 Task: Look for properties with 8 bathrooms.
Action: Mouse moved to (1121, 174)
Screenshot: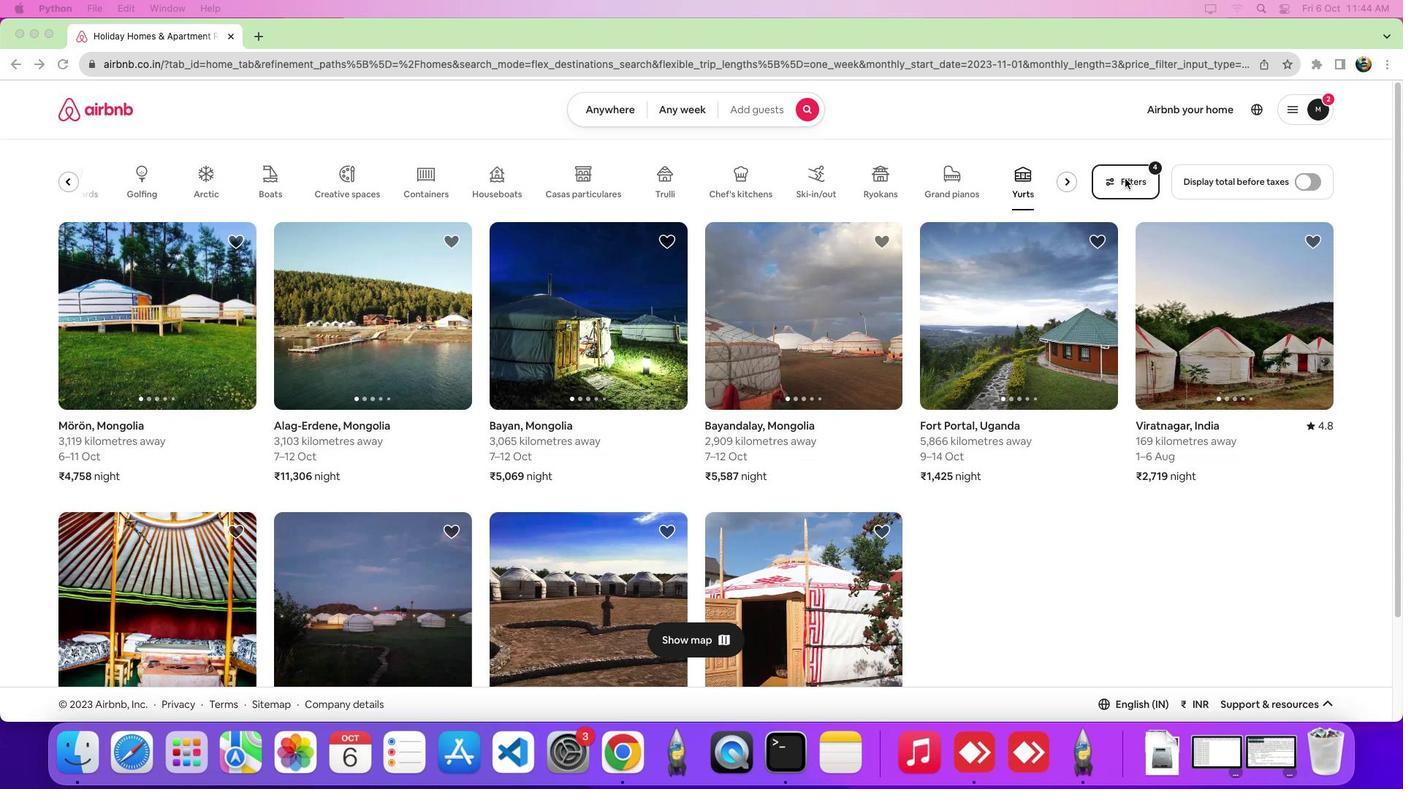 
Action: Mouse pressed left at (1121, 174)
Screenshot: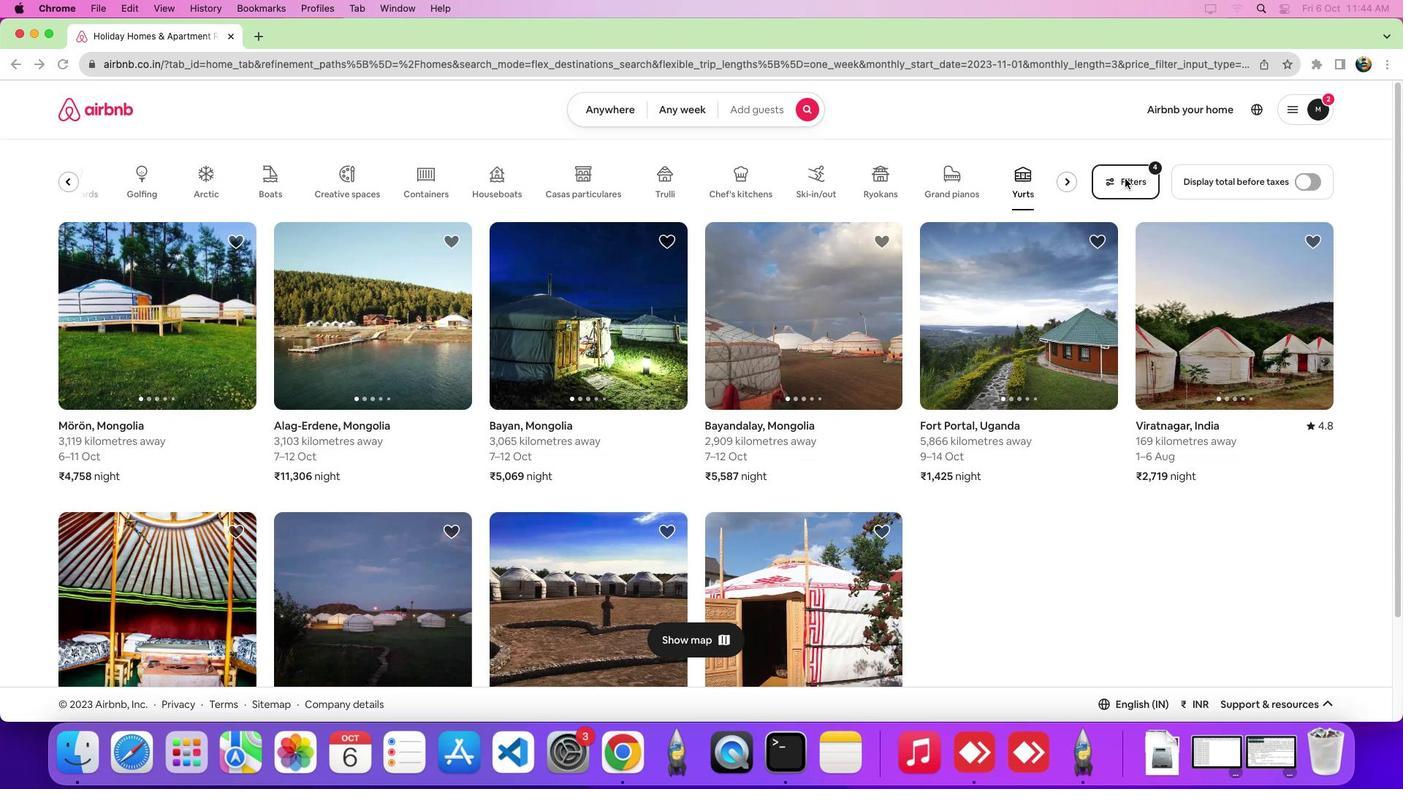 
Action: Mouse pressed left at (1121, 174)
Screenshot: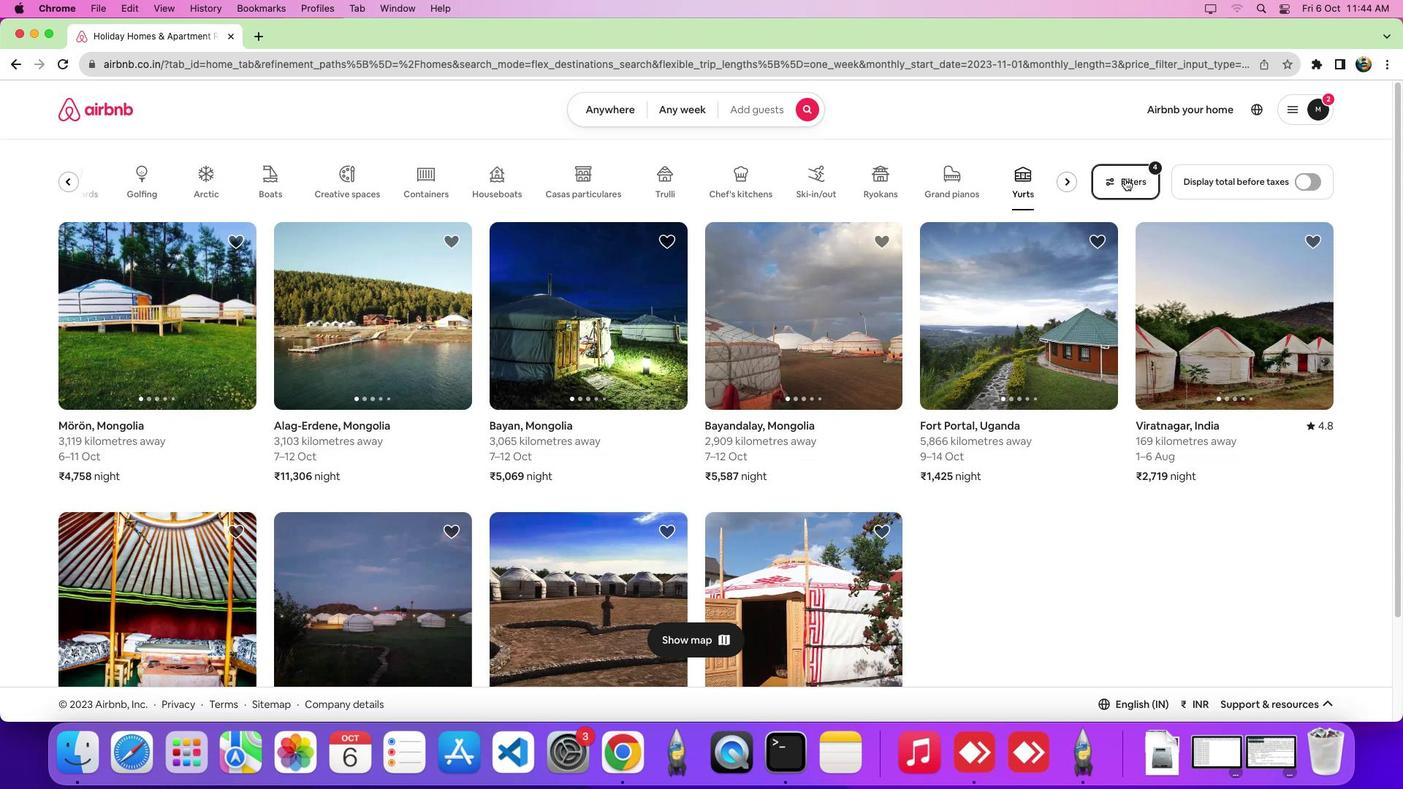 
Action: Mouse moved to (541, 244)
Screenshot: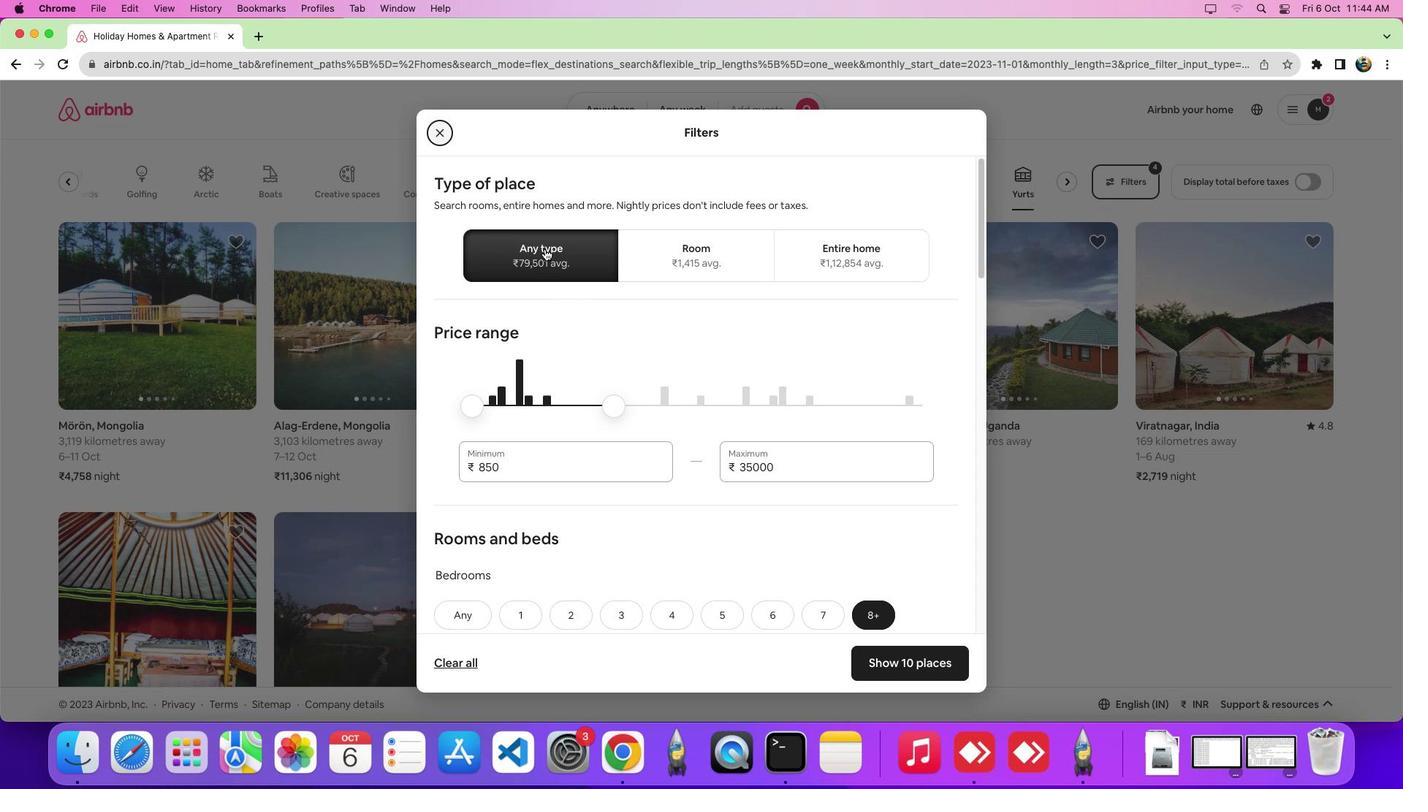 
Action: Mouse pressed left at (541, 244)
Screenshot: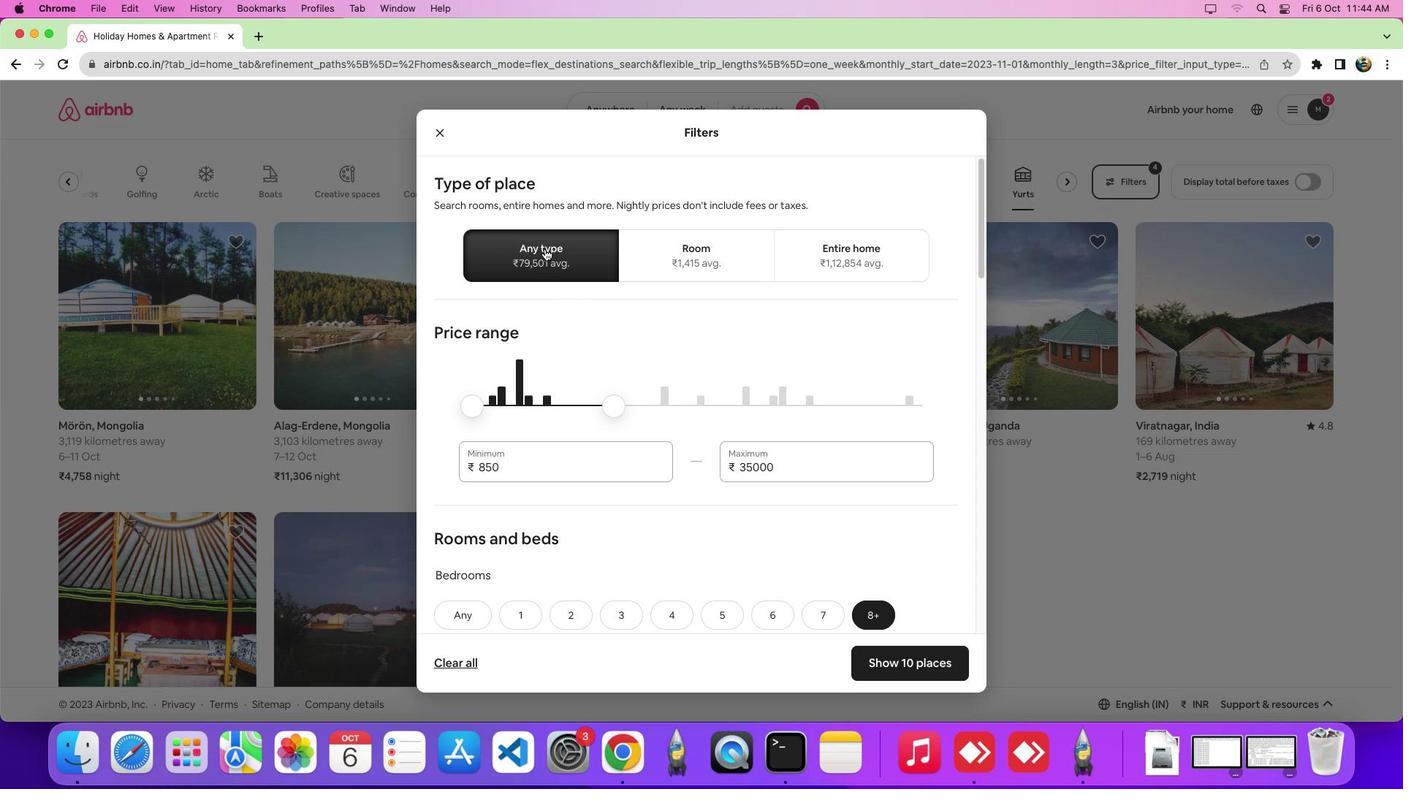 
Action: Mouse moved to (677, 452)
Screenshot: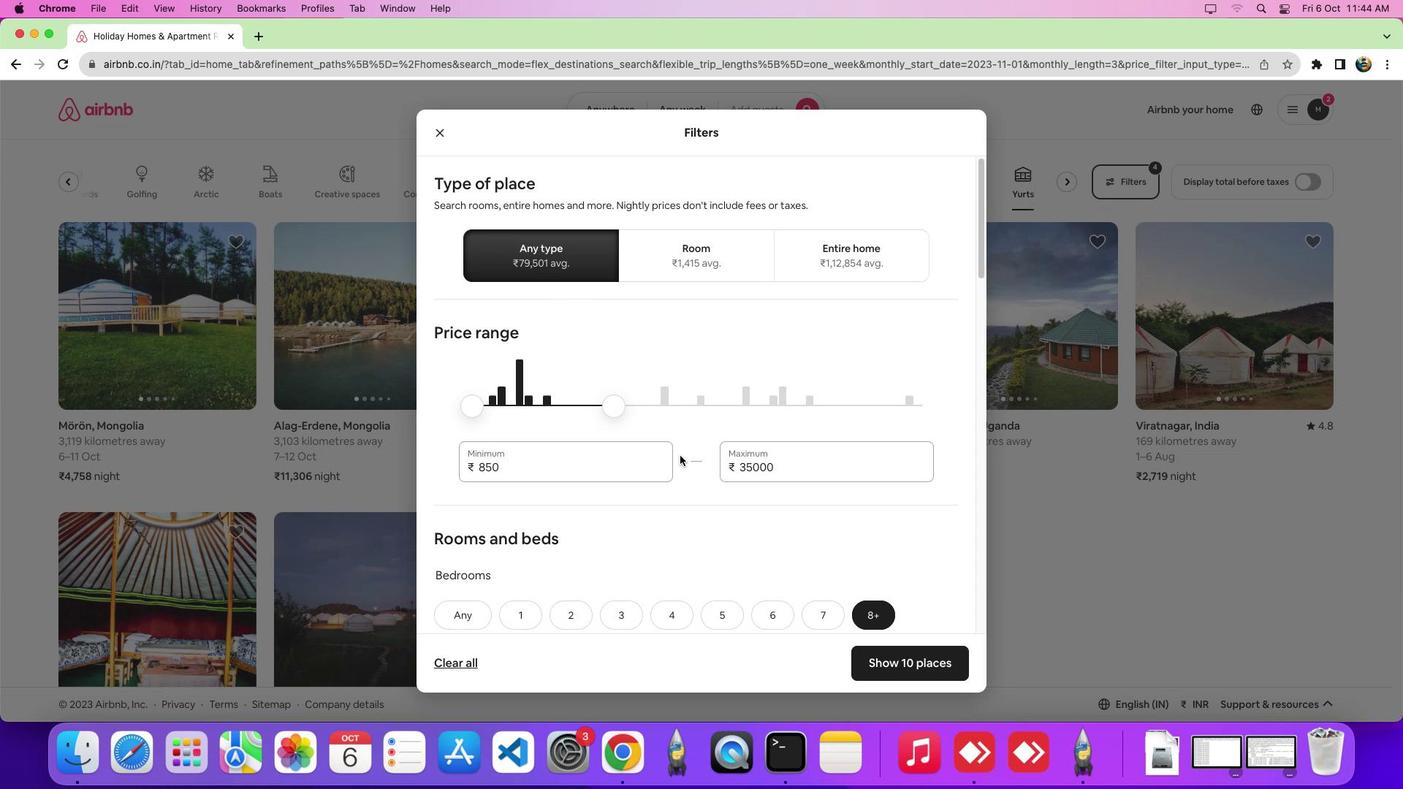 
Action: Mouse scrolled (677, 452) with delta (-2, -3)
Screenshot: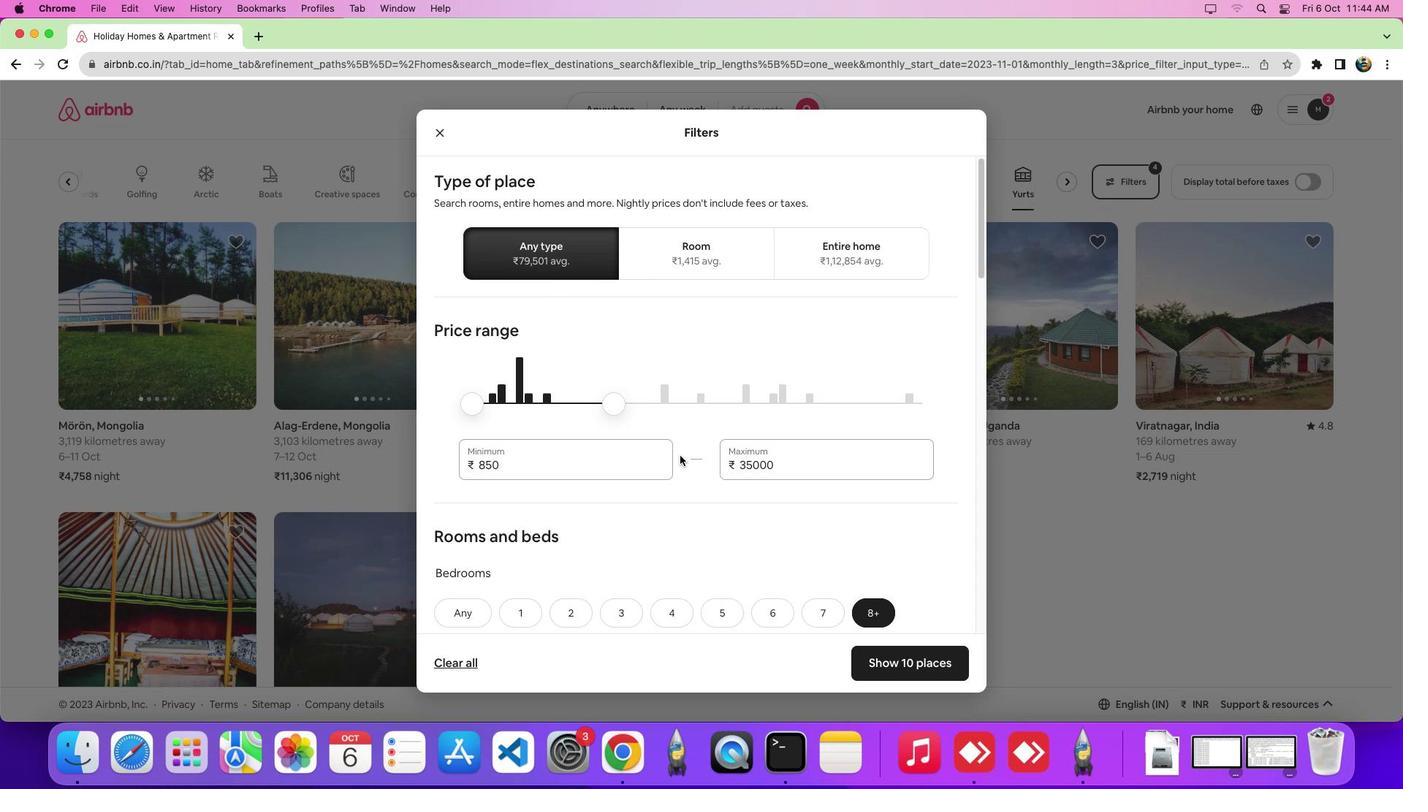 
Action: Mouse scrolled (677, 452) with delta (-2, -3)
Screenshot: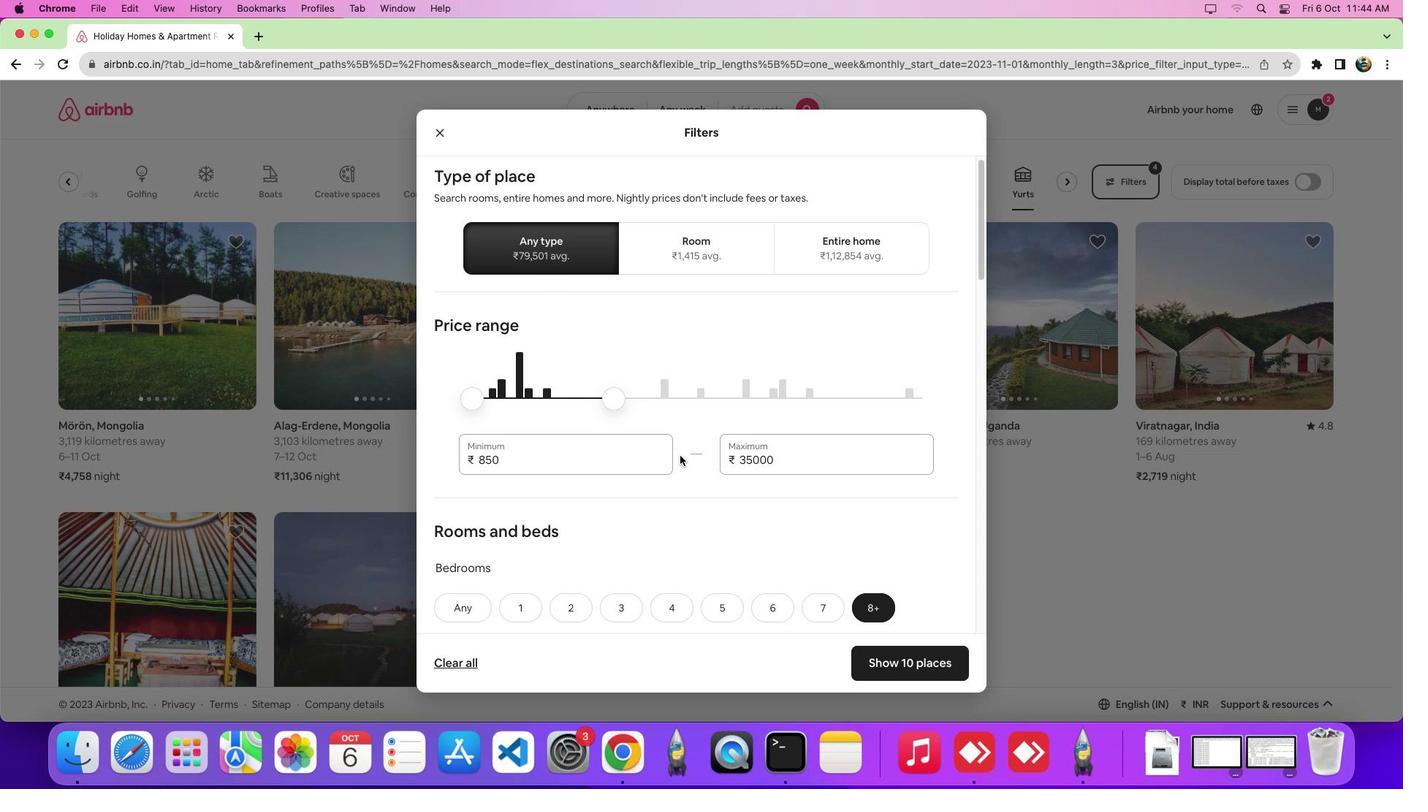 
Action: Mouse scrolled (677, 452) with delta (-2, -4)
Screenshot: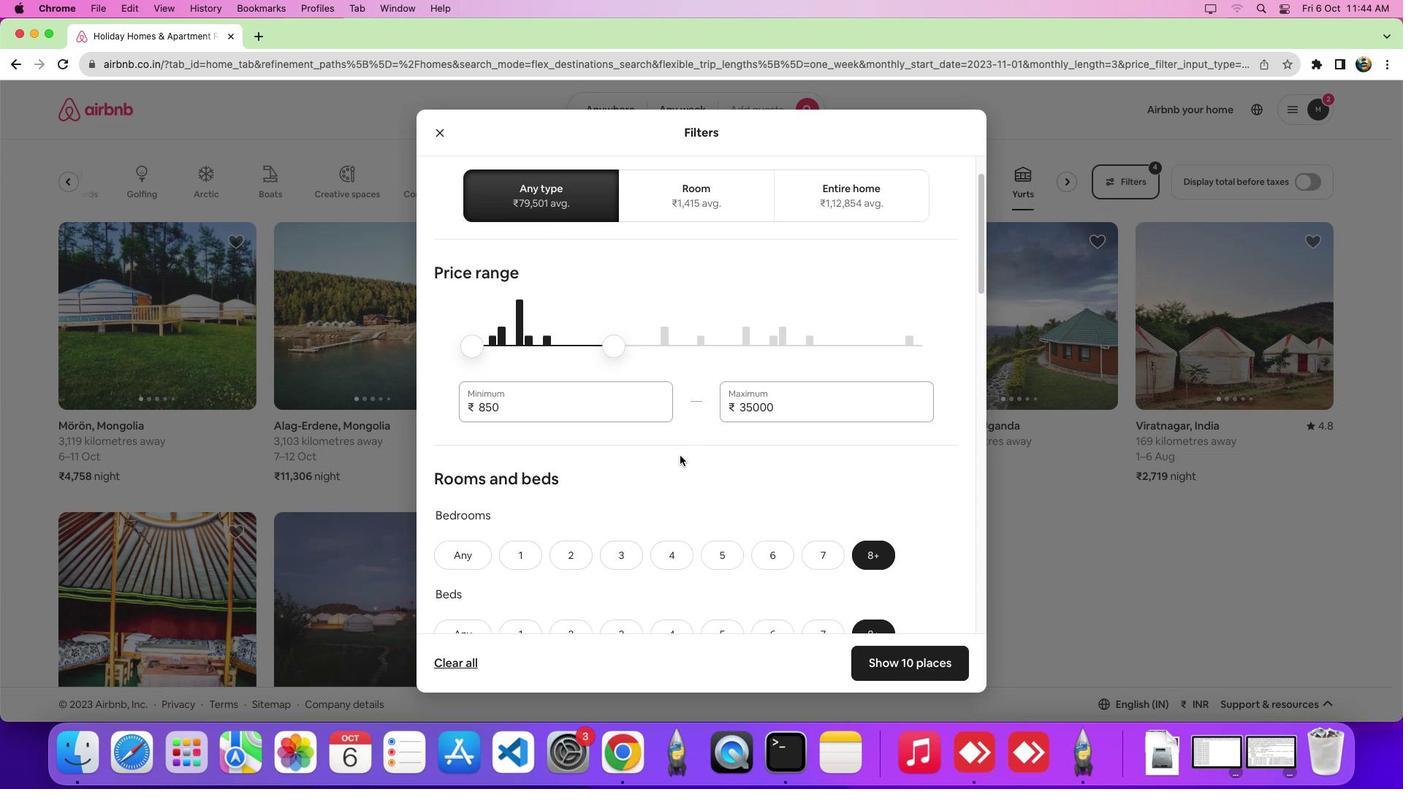 
Action: Mouse moved to (705, 464)
Screenshot: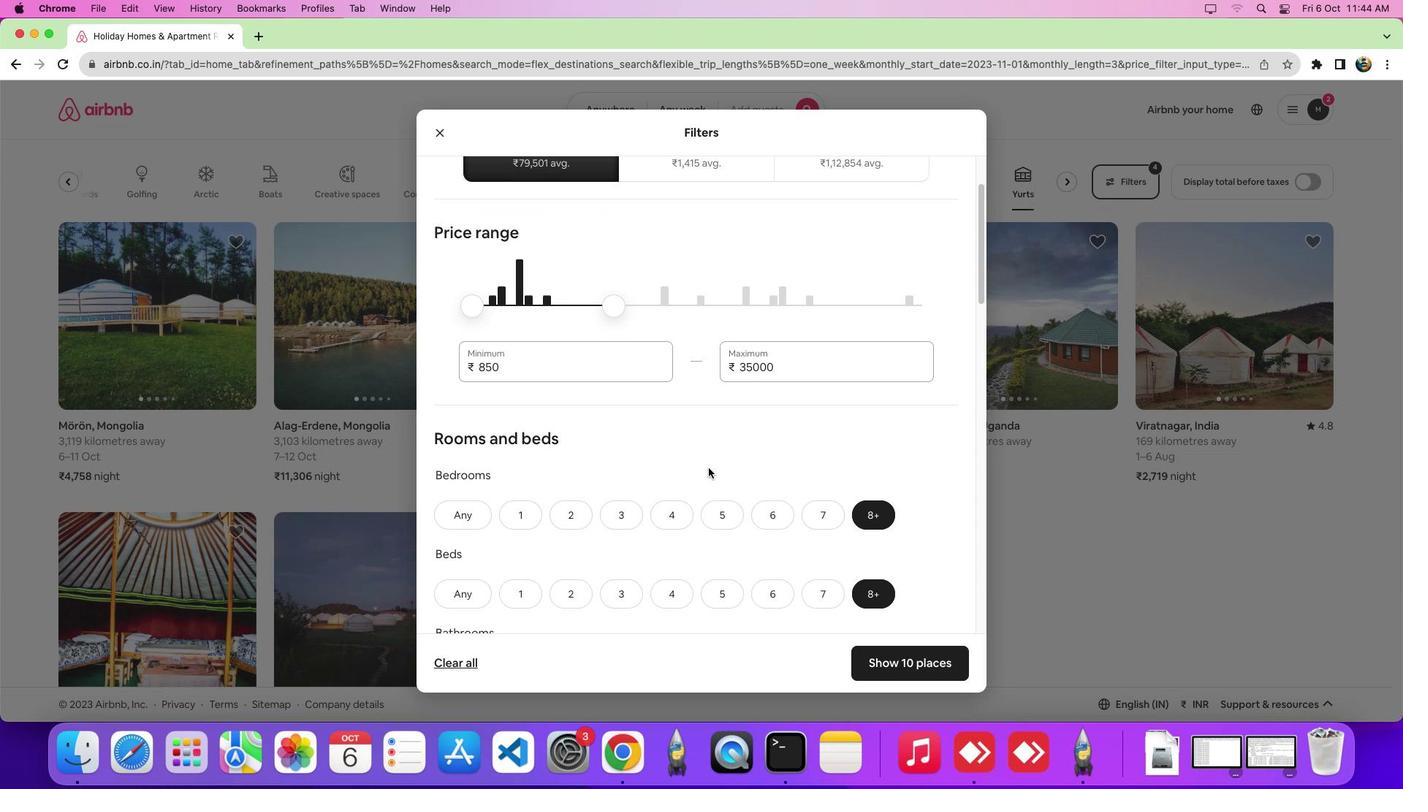 
Action: Mouse scrolled (705, 464) with delta (-2, -3)
Screenshot: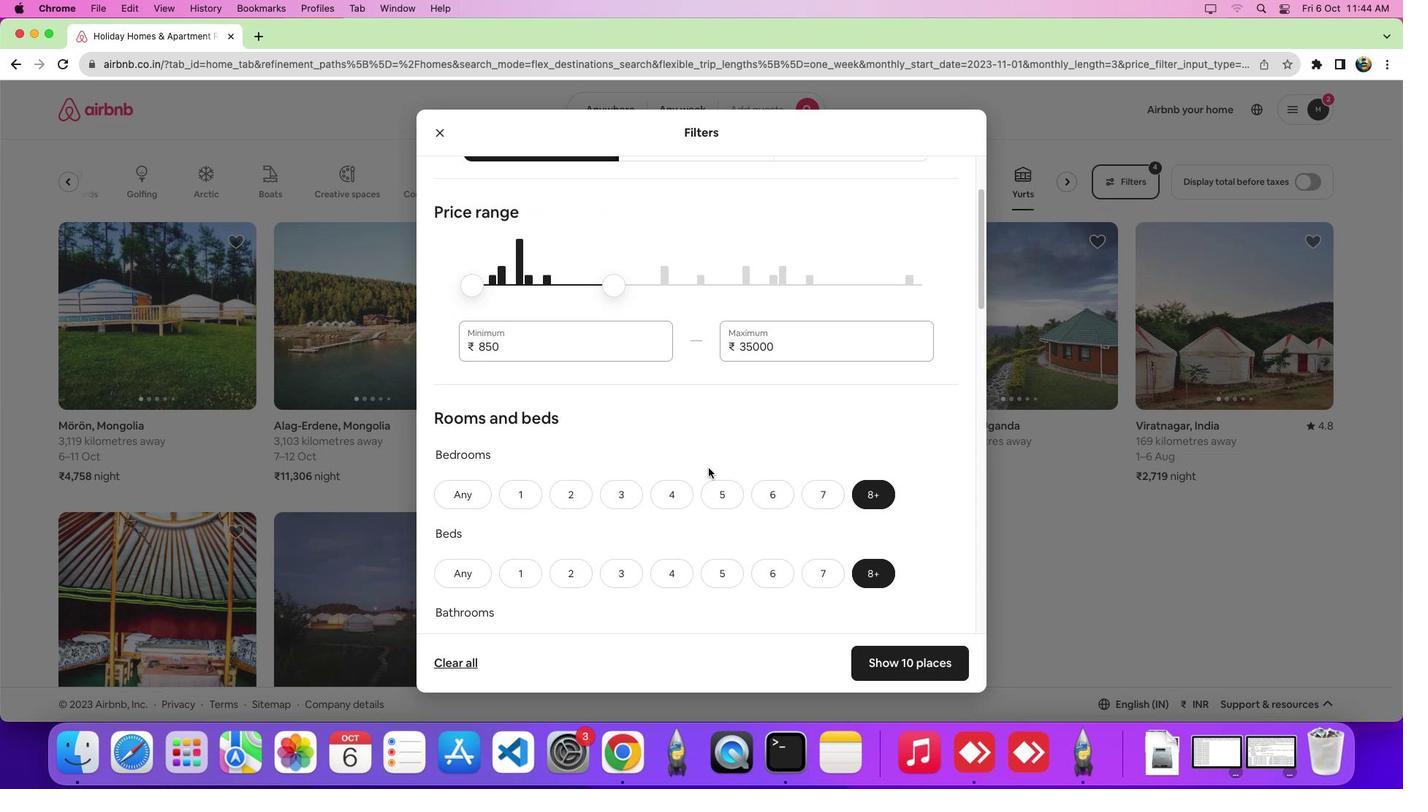 
Action: Mouse scrolled (705, 464) with delta (-2, -3)
Screenshot: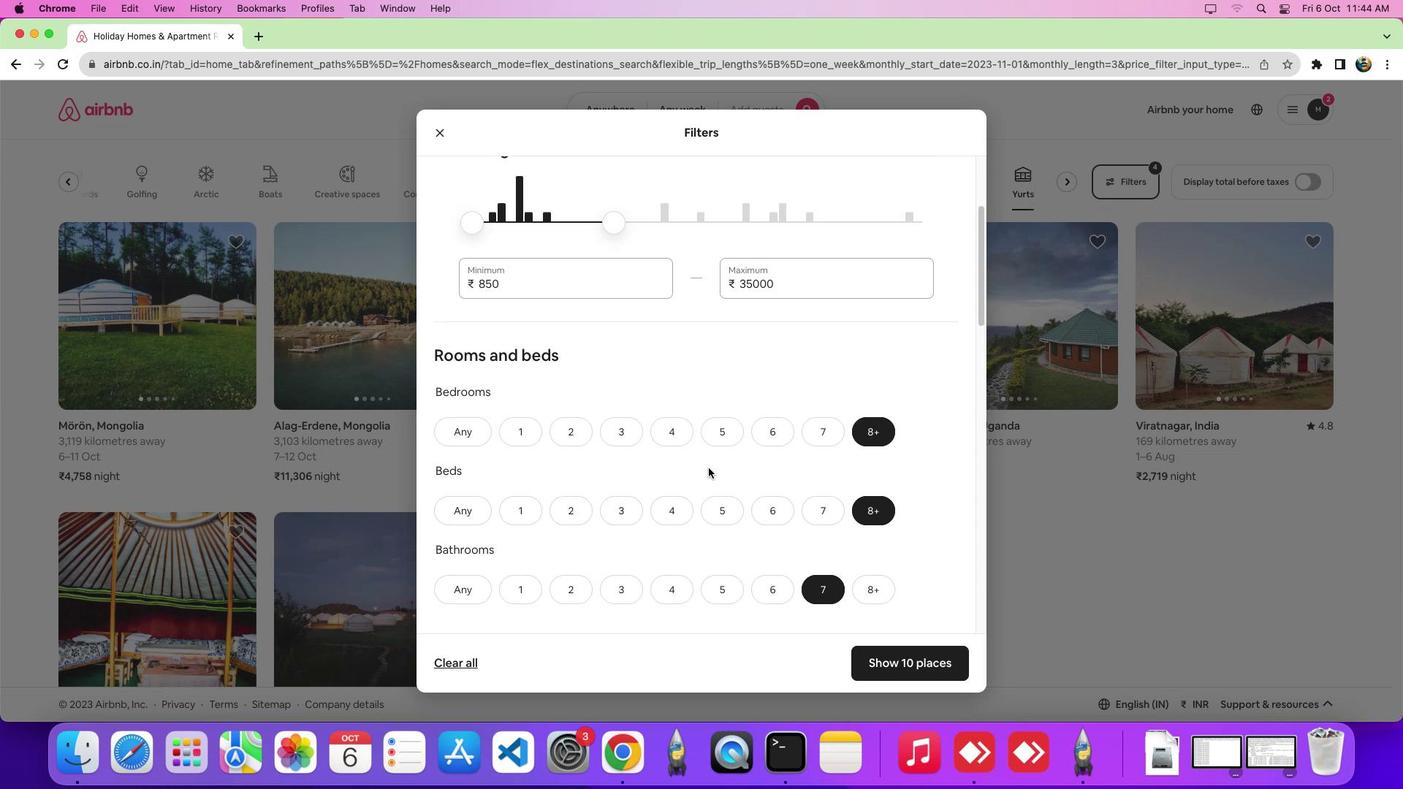
Action: Mouse moved to (705, 464)
Screenshot: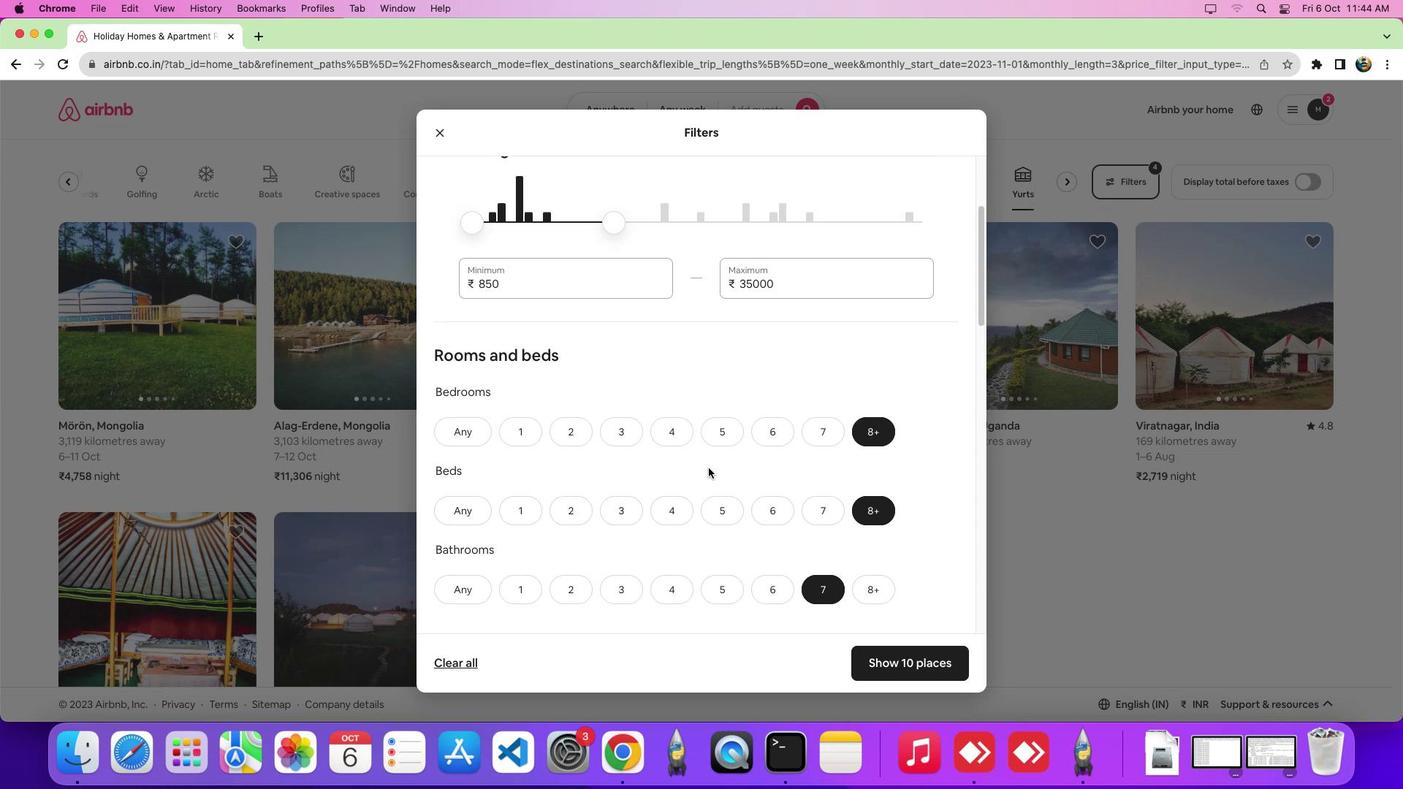 
Action: Mouse scrolled (705, 464) with delta (-2, -7)
Screenshot: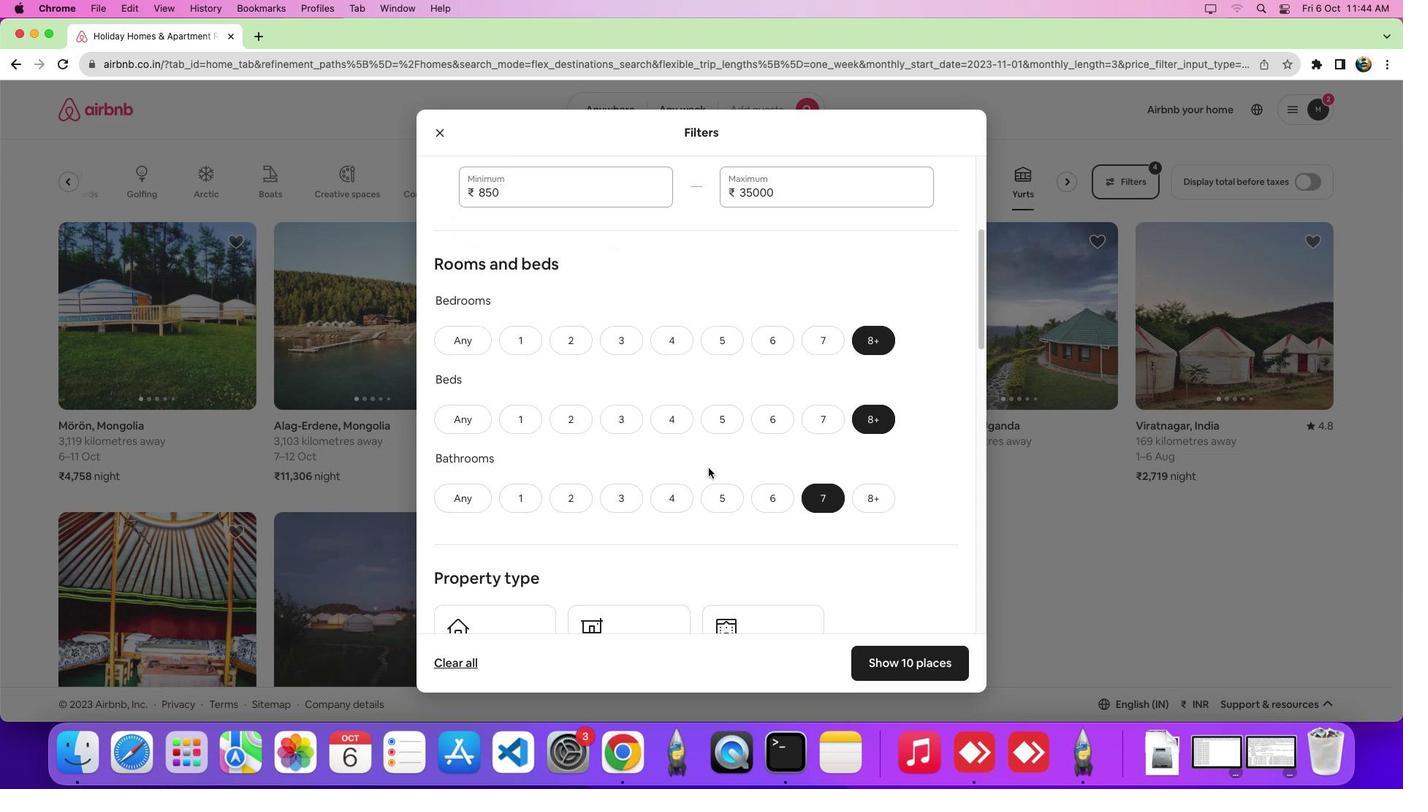 
Action: Mouse moved to (877, 419)
Screenshot: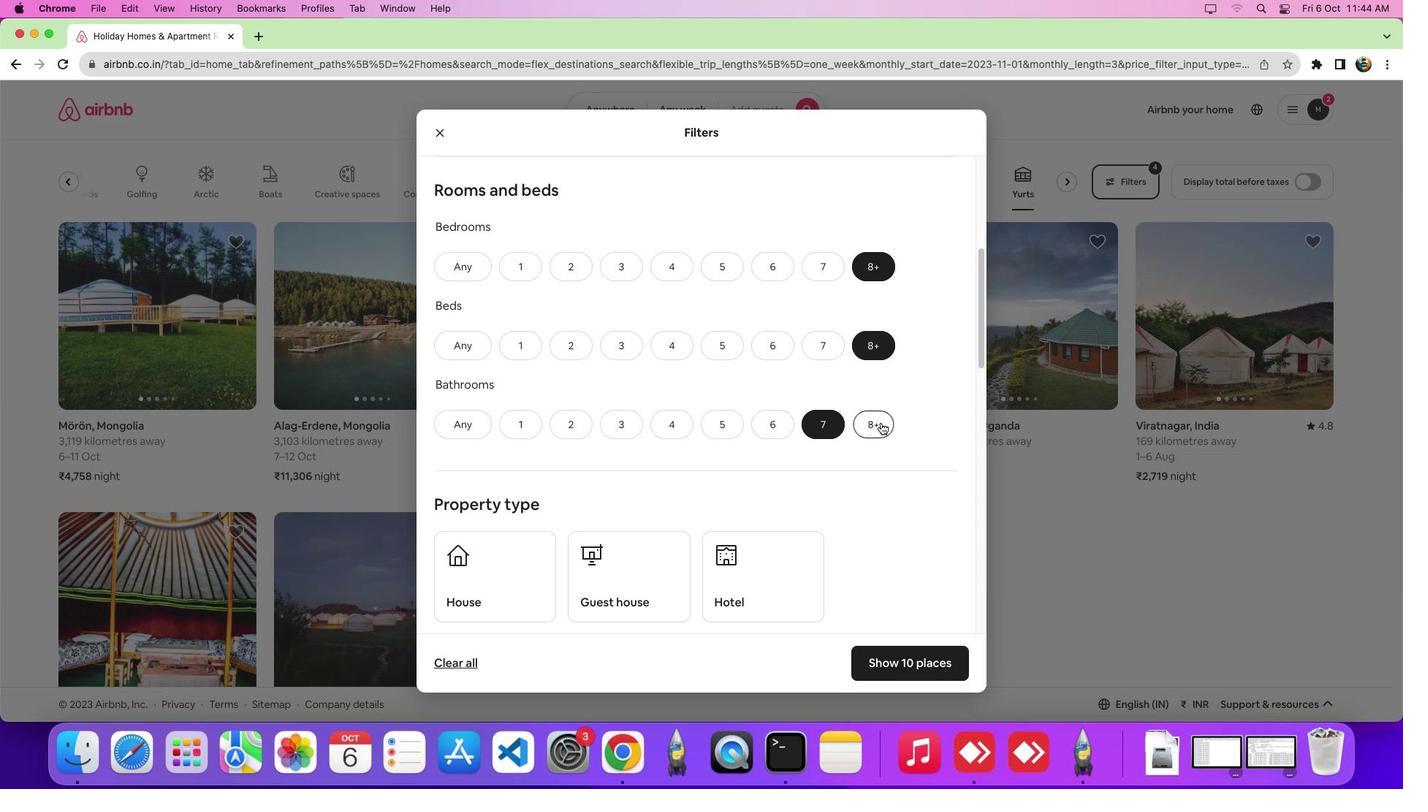 
Action: Mouse pressed left at (877, 419)
Screenshot: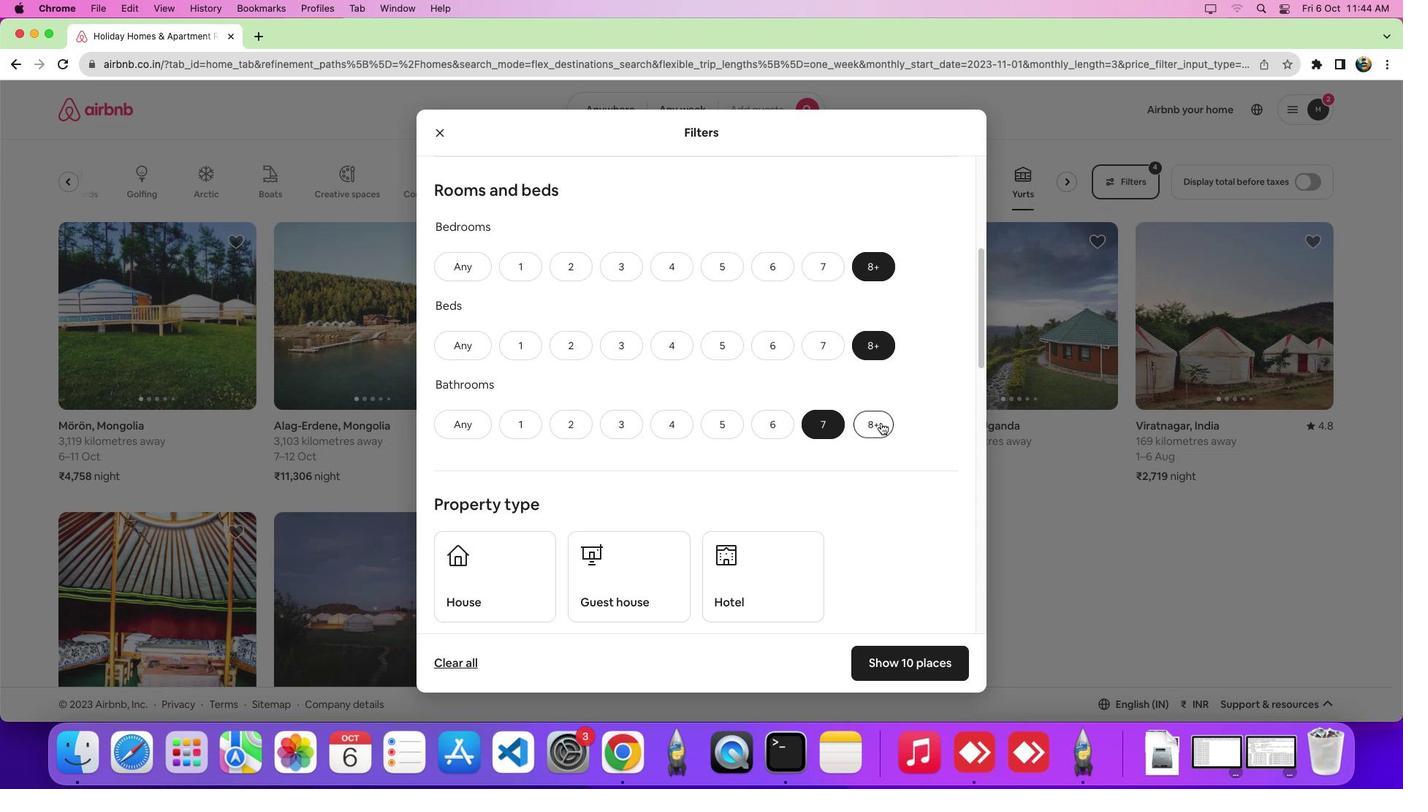 
Action: Mouse moved to (908, 661)
Screenshot: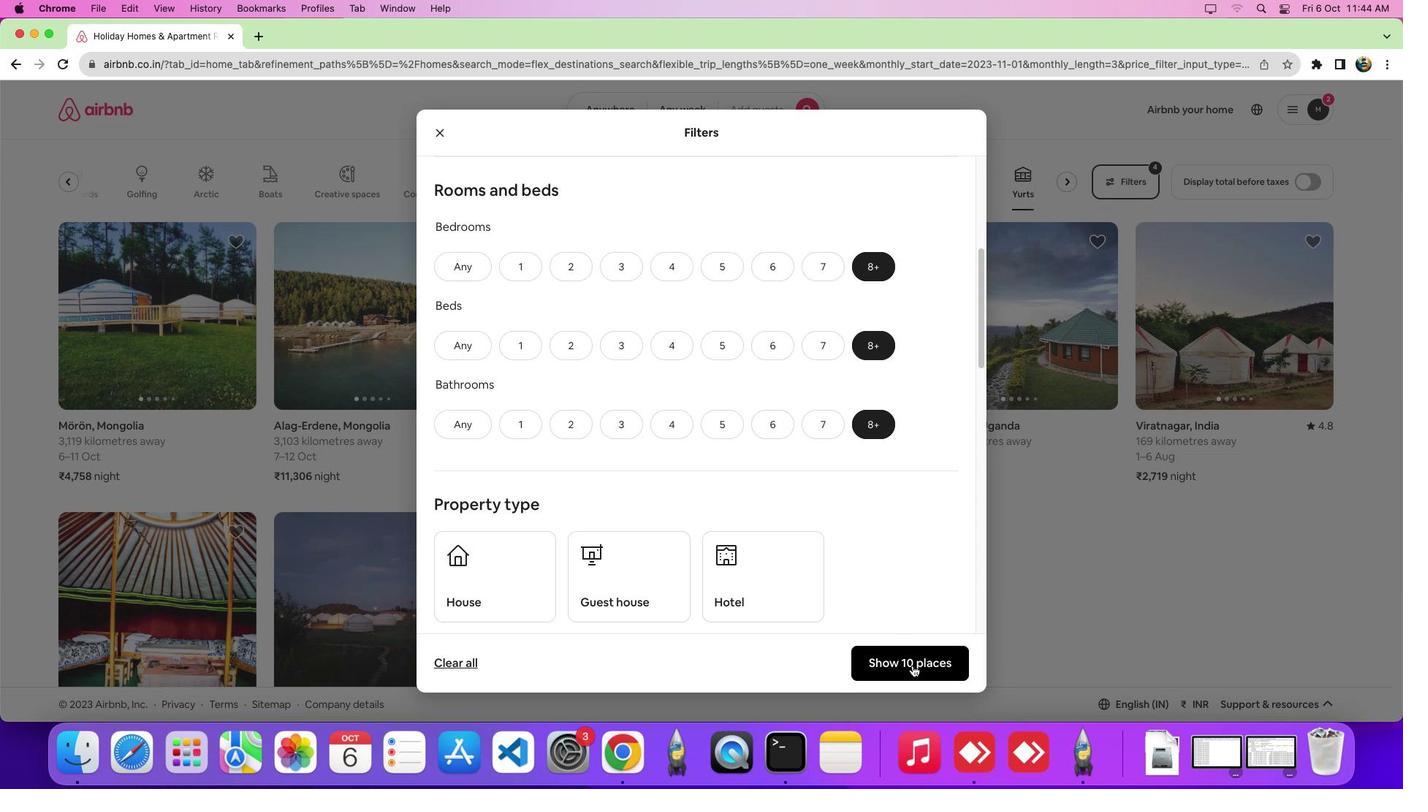 
Action: Mouse pressed left at (908, 661)
Screenshot: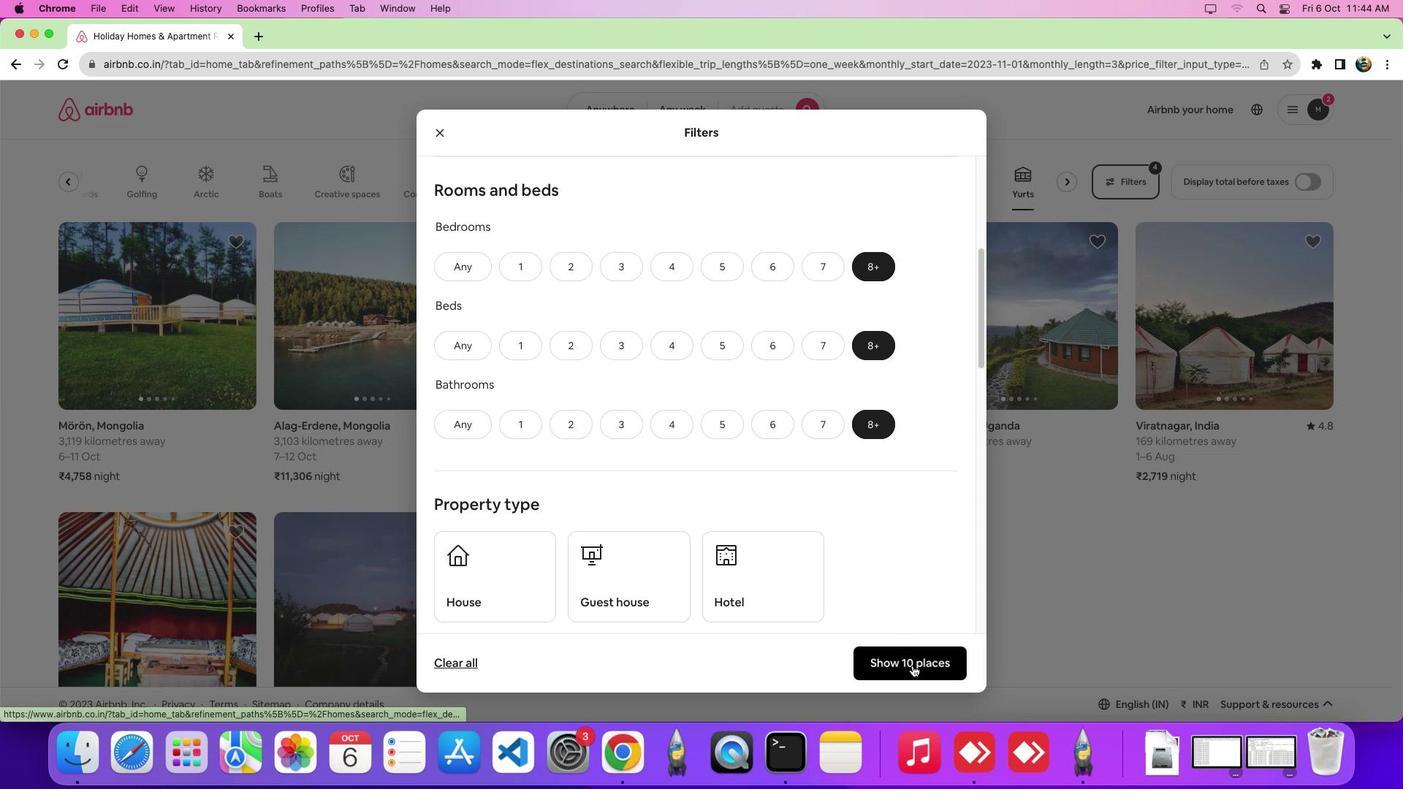 
Action: Mouse moved to (911, 647)
Screenshot: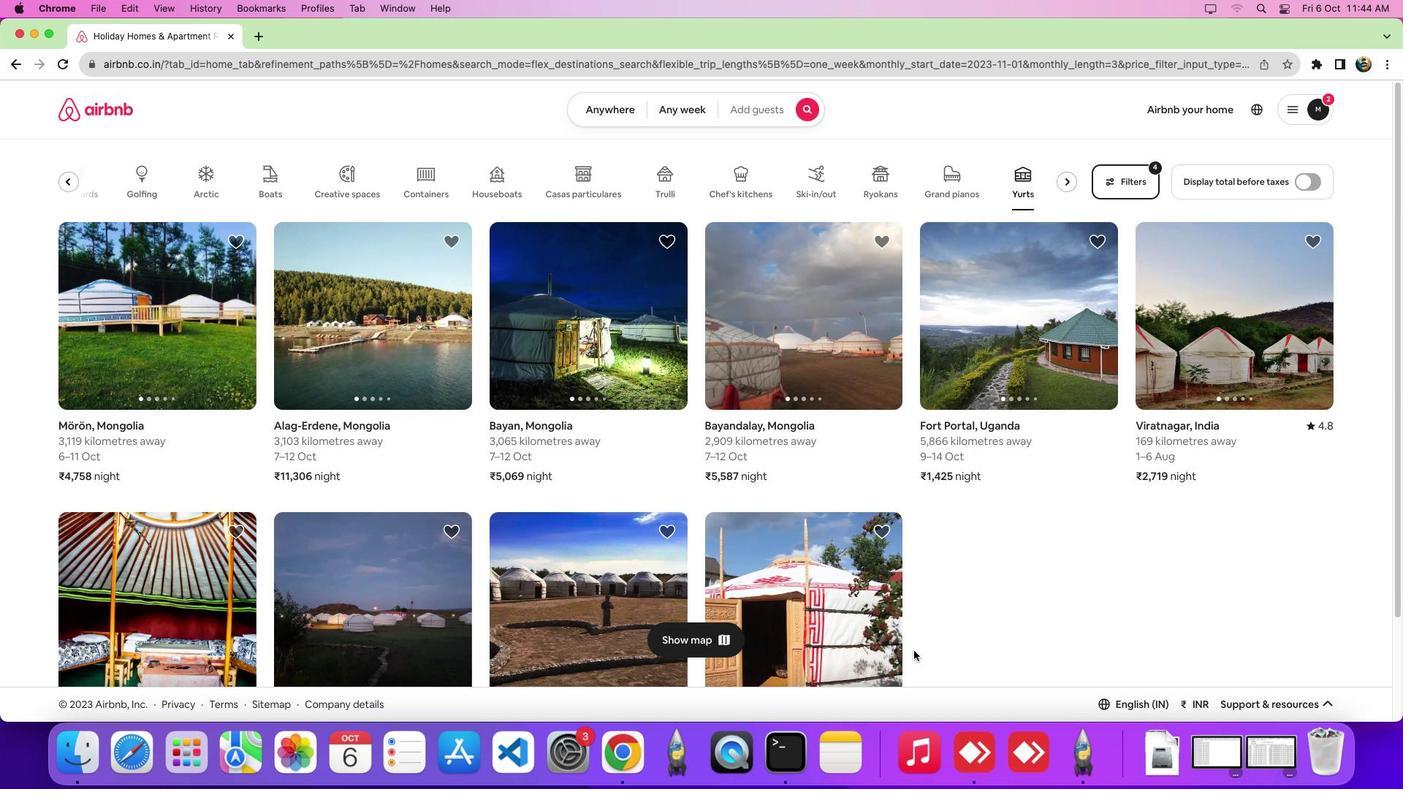 
